 Task: Change  the formatting of the data to 'Which is Greater than5, 'In conditional formating, put the option 'Yelow Fill with Drak Yellow Text'In the sheet  Expense Tracker Spreadsheet Template Sheetbook
Action: Mouse moved to (511, 40)
Screenshot: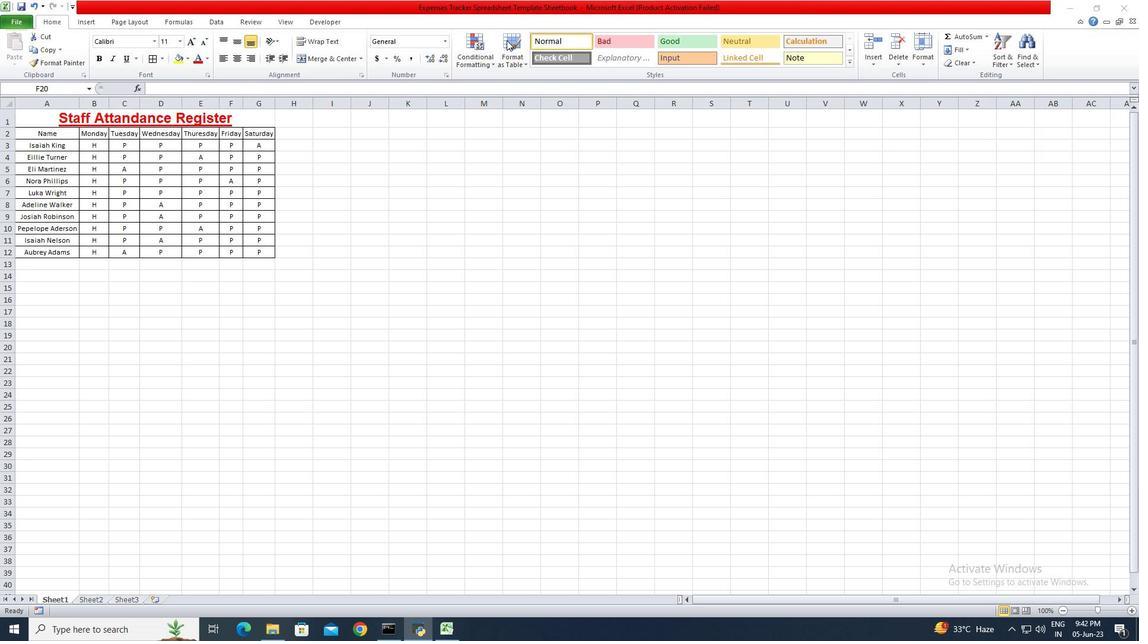 
Action: Mouse pressed left at (511, 40)
Screenshot: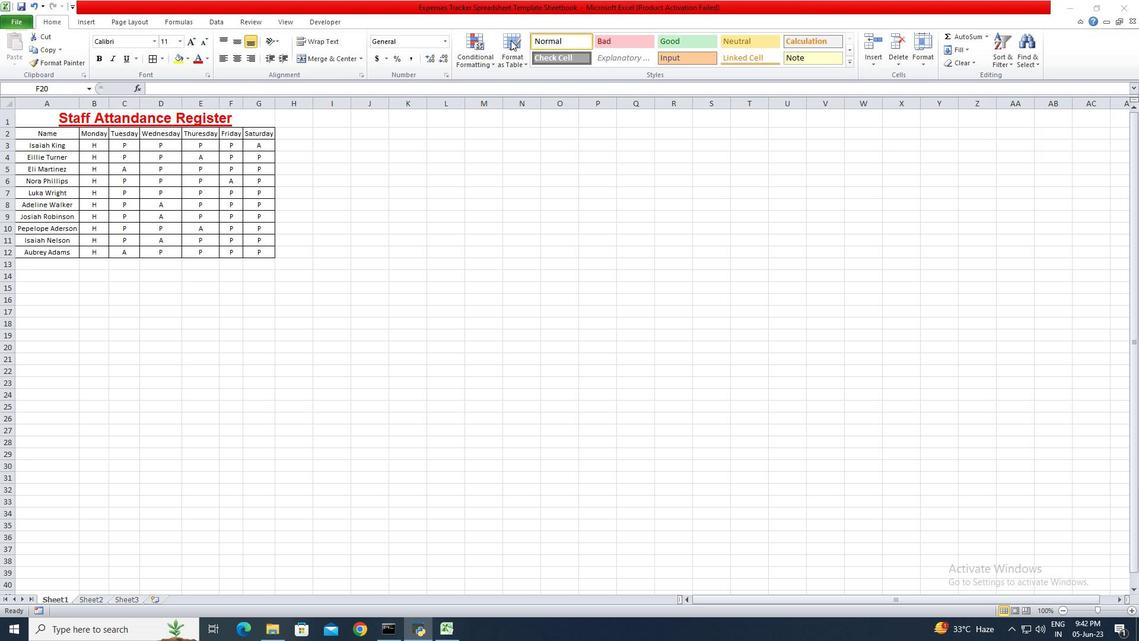 
Action: Mouse moved to (72, 139)
Screenshot: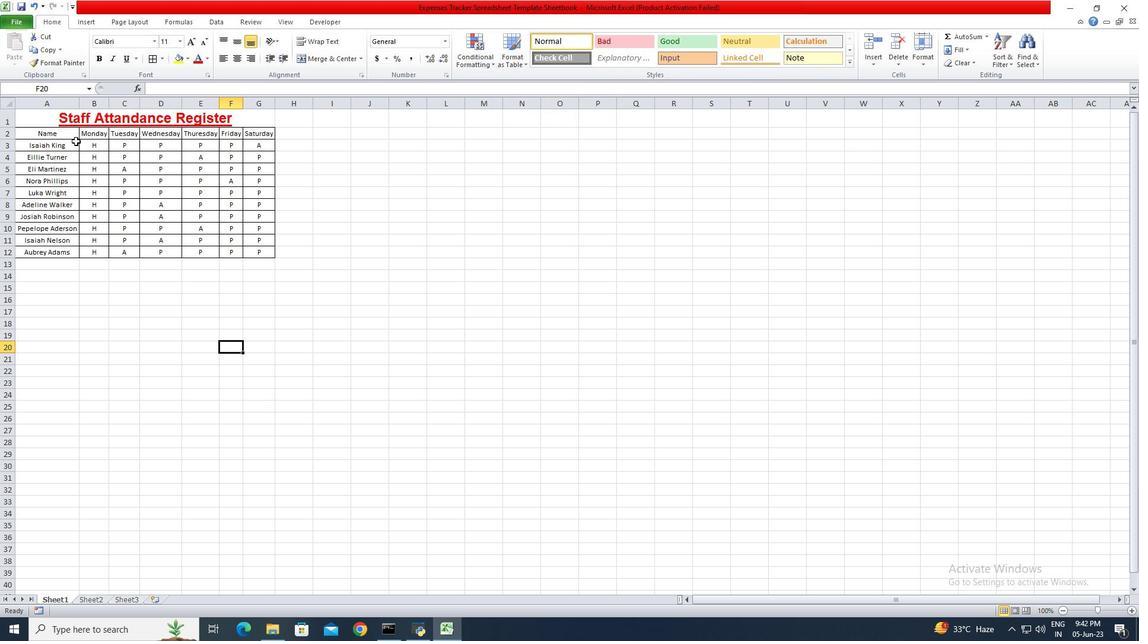 
Action: Mouse pressed left at (72, 139)
Screenshot: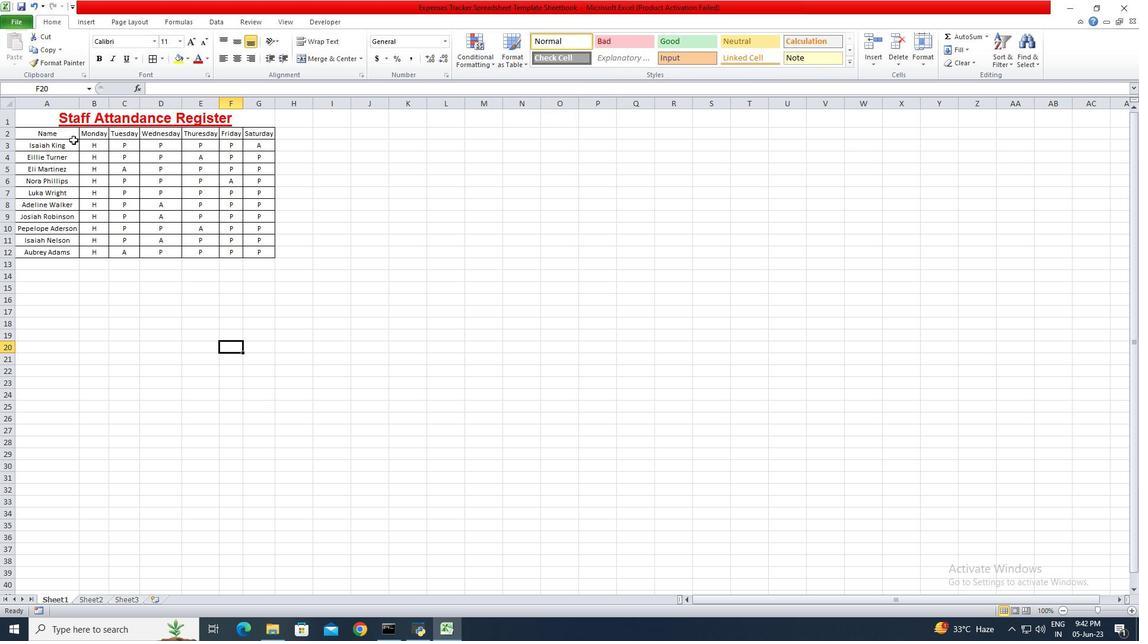 
Action: Mouse moved to (64, 134)
Screenshot: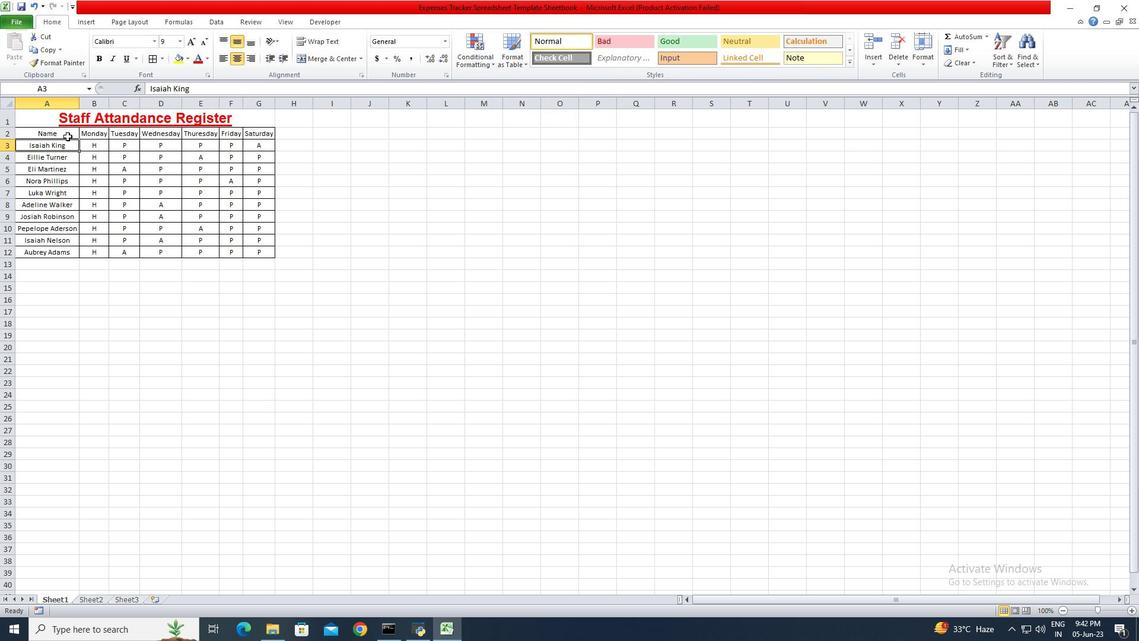 
Action: Mouse pressed left at (64, 134)
Screenshot: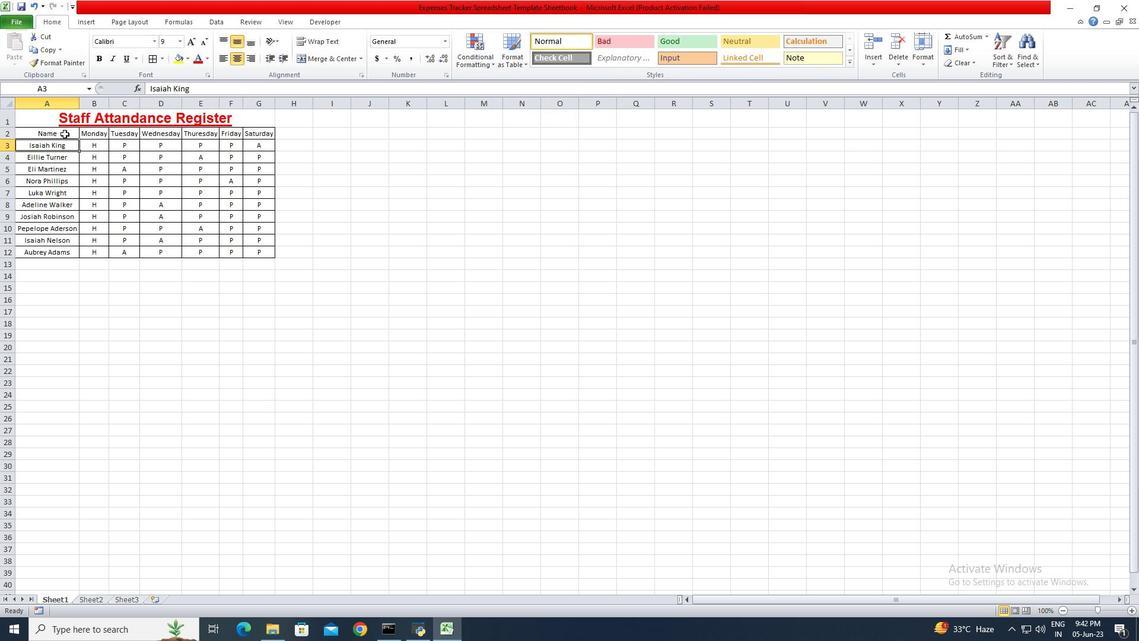 
Action: Mouse moved to (511, 48)
Screenshot: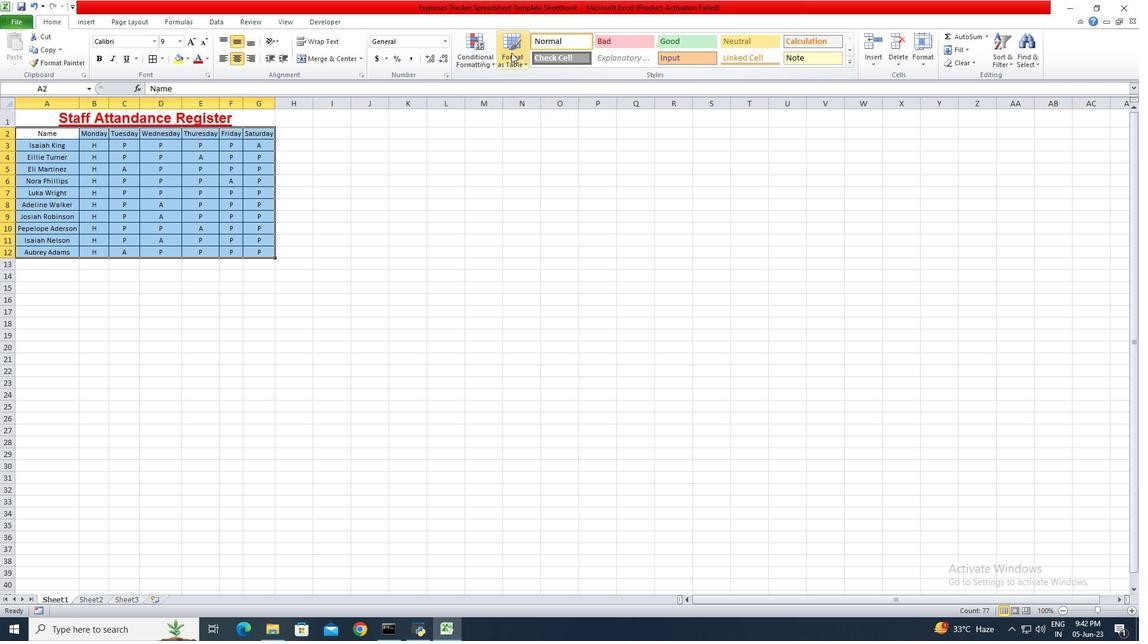 
Action: Mouse pressed left at (511, 48)
Screenshot: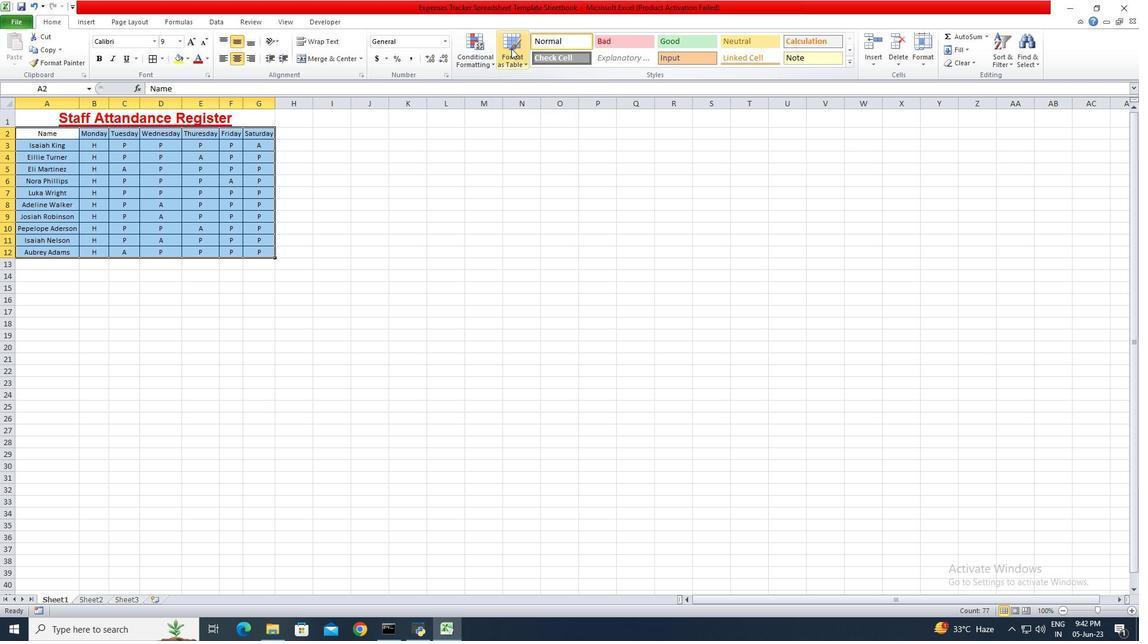 
Action: Mouse moved to (461, 62)
Screenshot: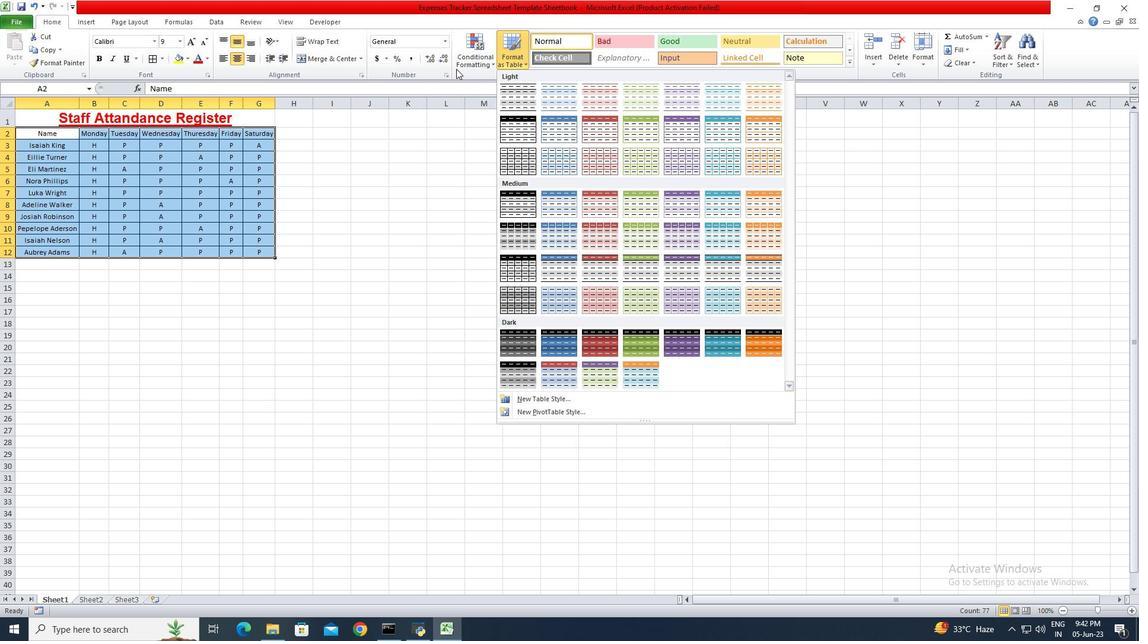 
Action: Mouse pressed left at (461, 62)
Screenshot: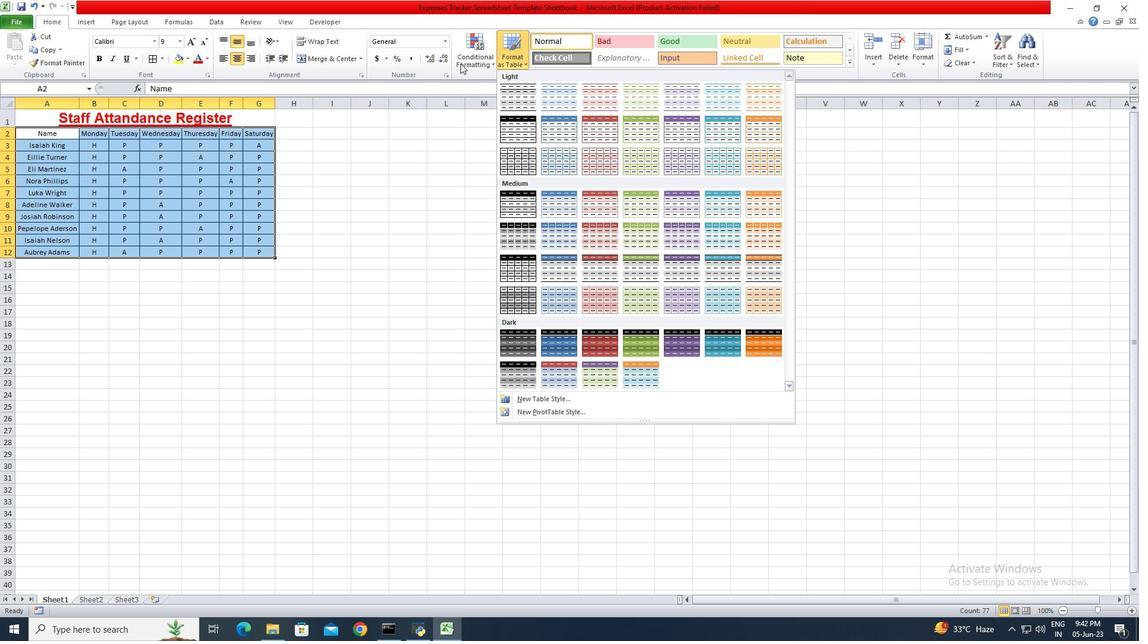 
Action: Mouse moved to (493, 81)
Screenshot: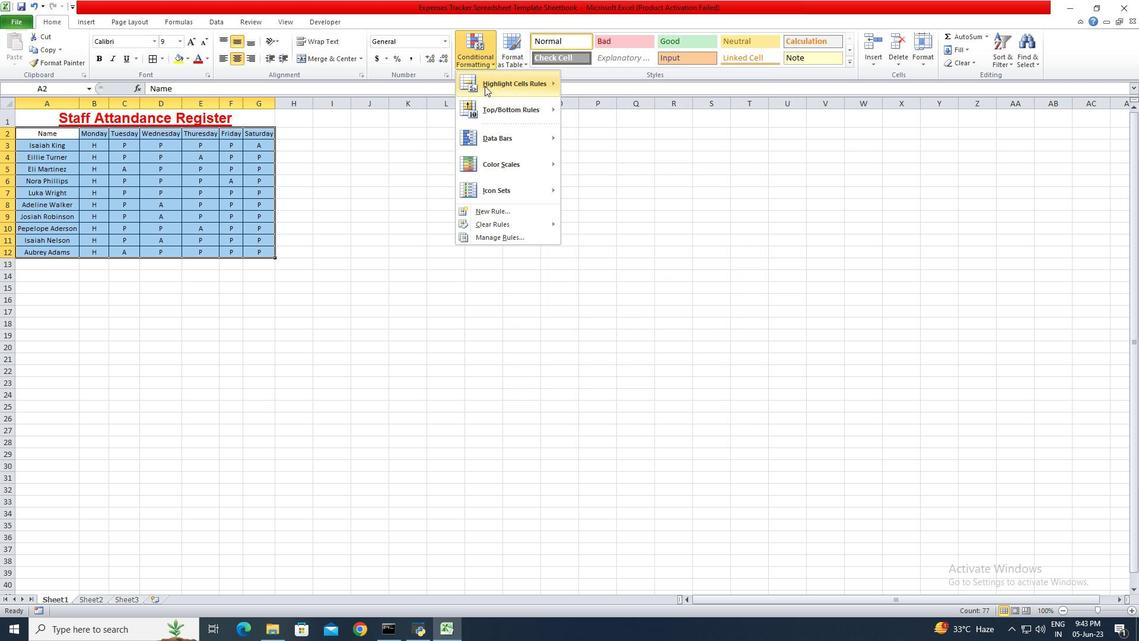 
Action: Mouse pressed left at (493, 81)
Screenshot: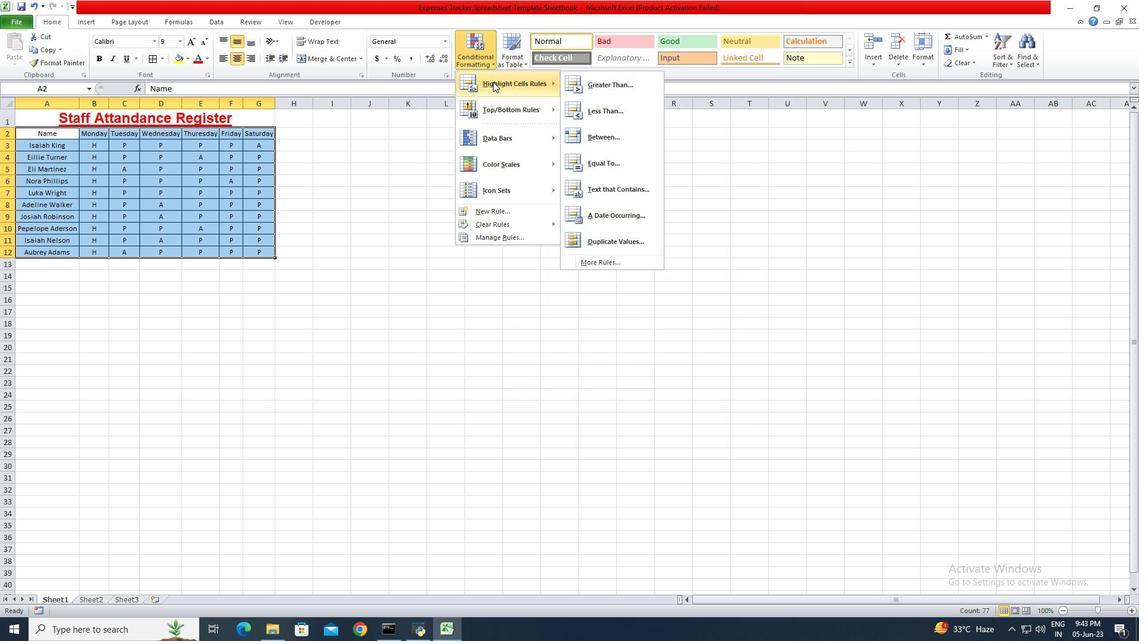 
Action: Mouse moved to (597, 79)
Screenshot: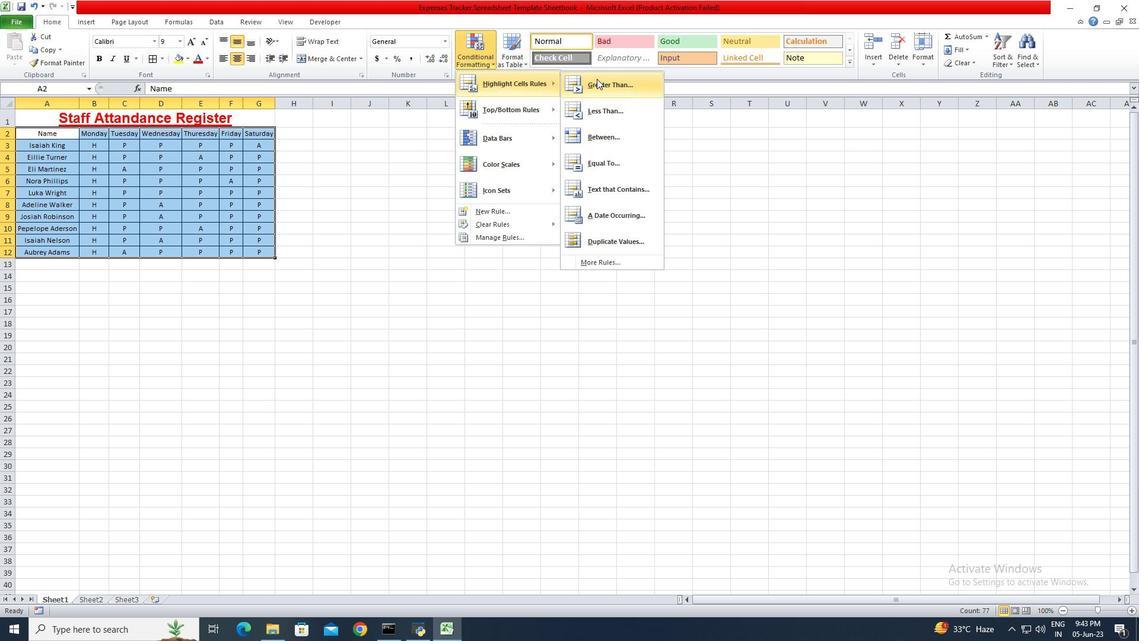 
Action: Mouse pressed left at (597, 79)
Screenshot: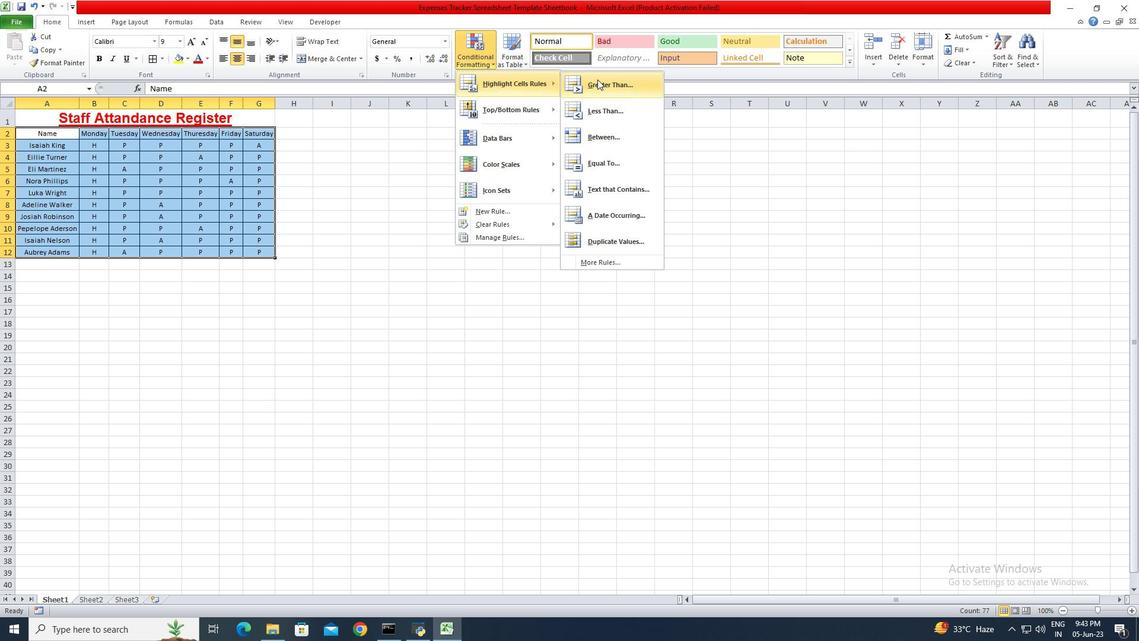 
Action: Mouse moved to (36, 131)
Screenshot: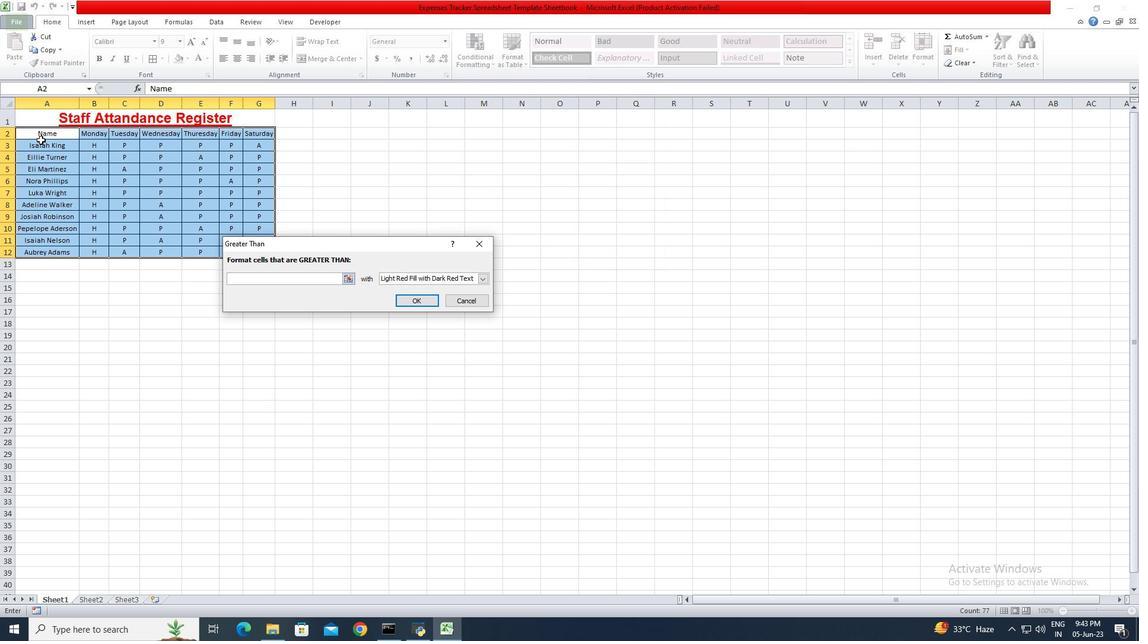 
Action: Mouse pressed left at (36, 131)
Screenshot: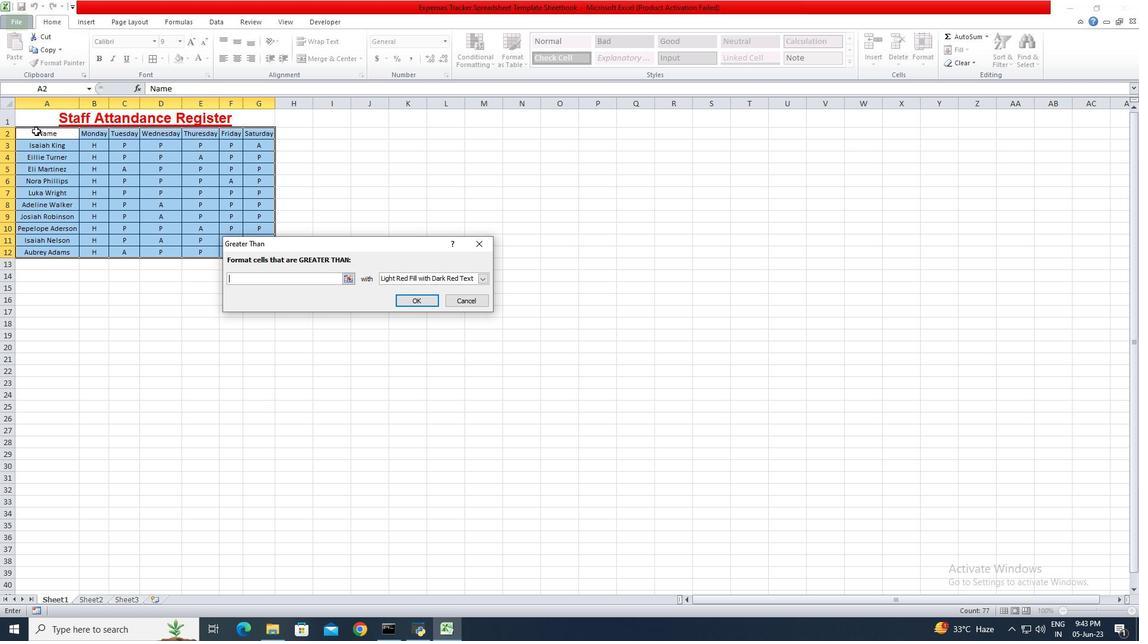 
Action: Mouse moved to (483, 277)
Screenshot: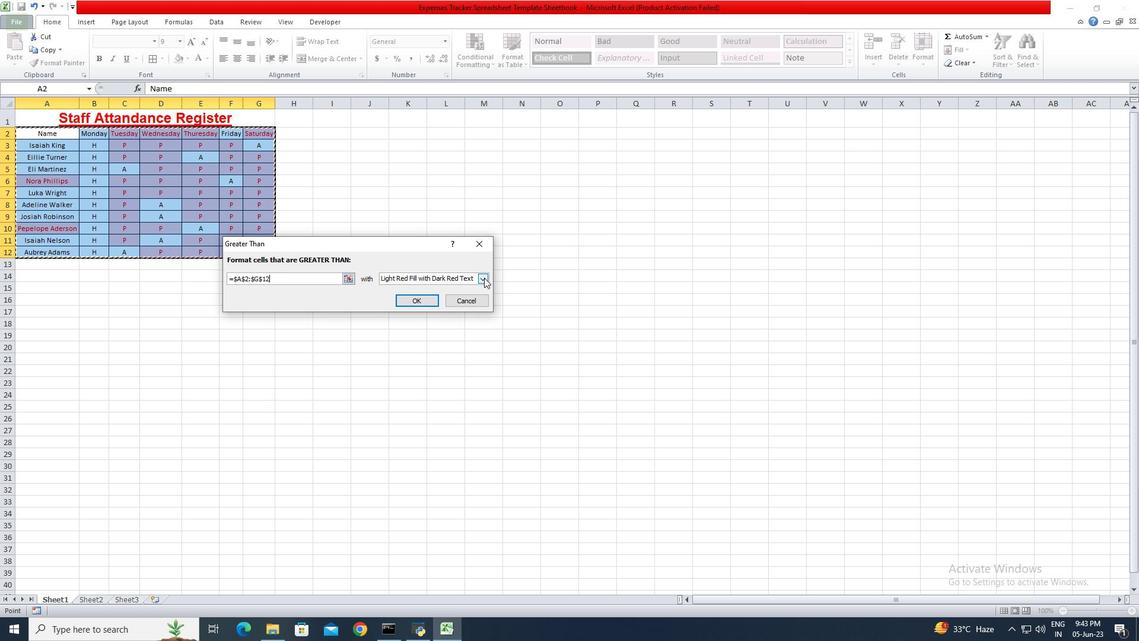 
Action: Mouse pressed left at (483, 277)
Screenshot: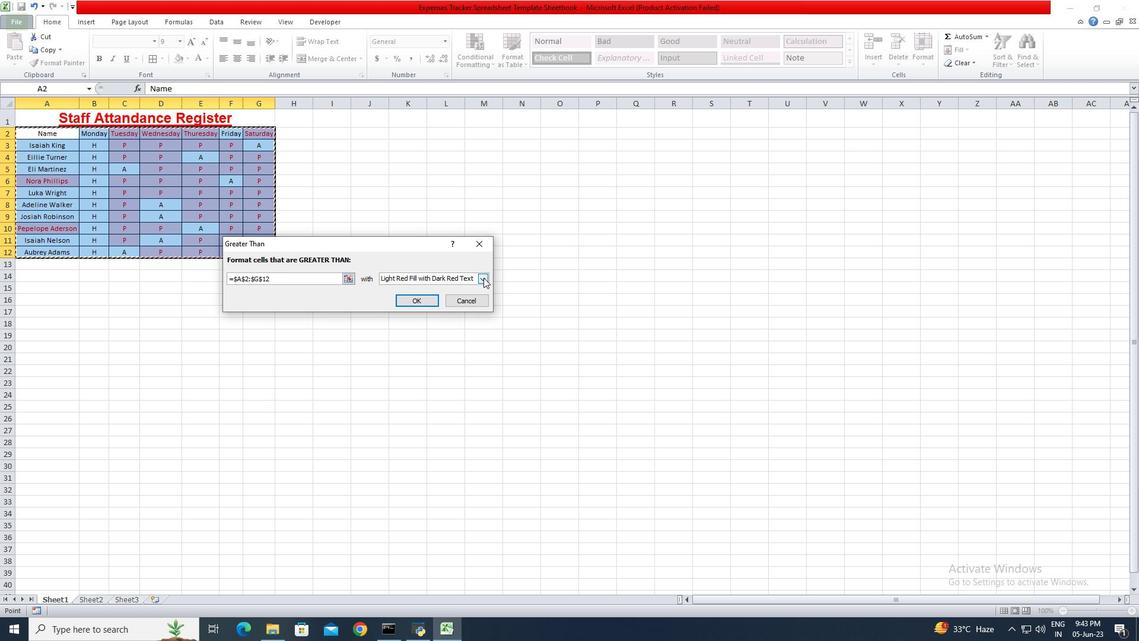 
Action: Mouse moved to (444, 299)
Screenshot: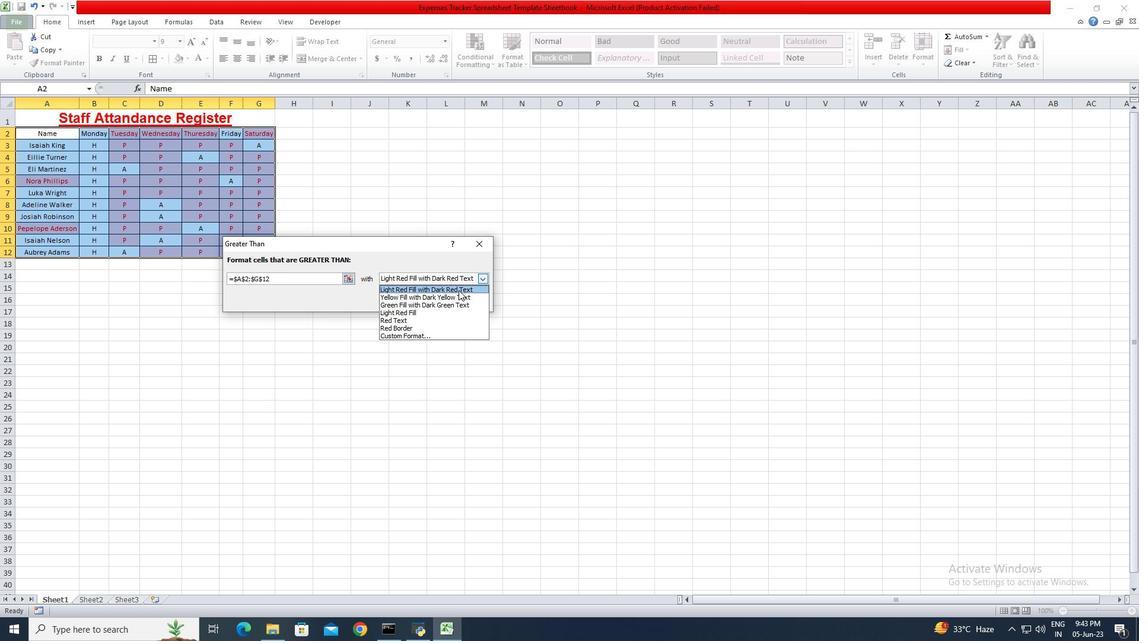 
Action: Mouse pressed left at (444, 299)
Screenshot: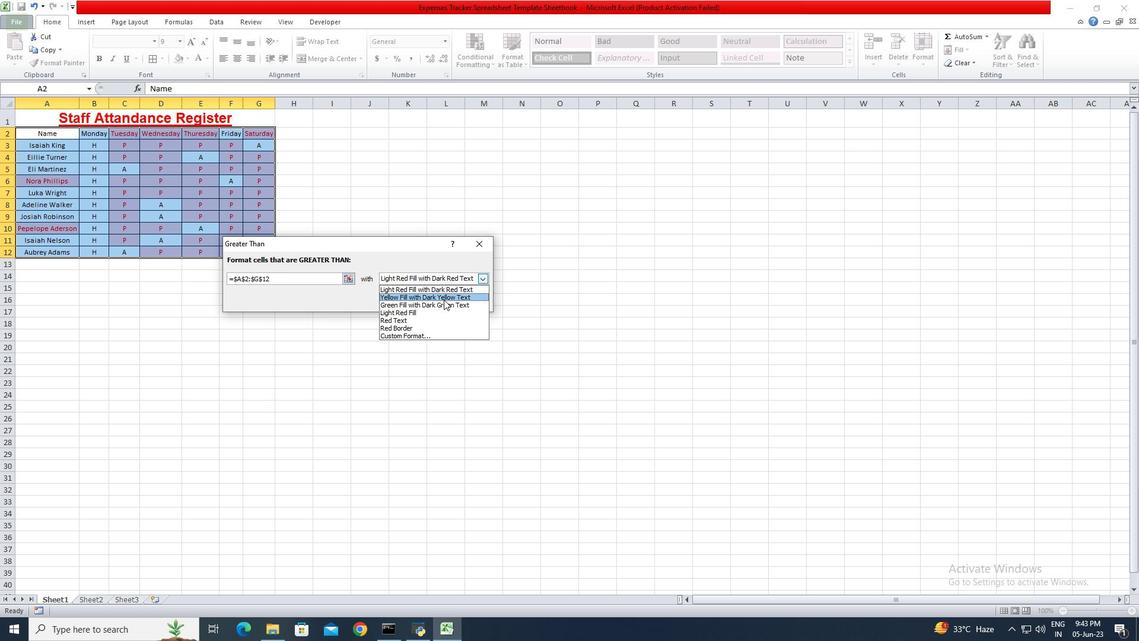 
Action: Mouse moved to (401, 305)
Screenshot: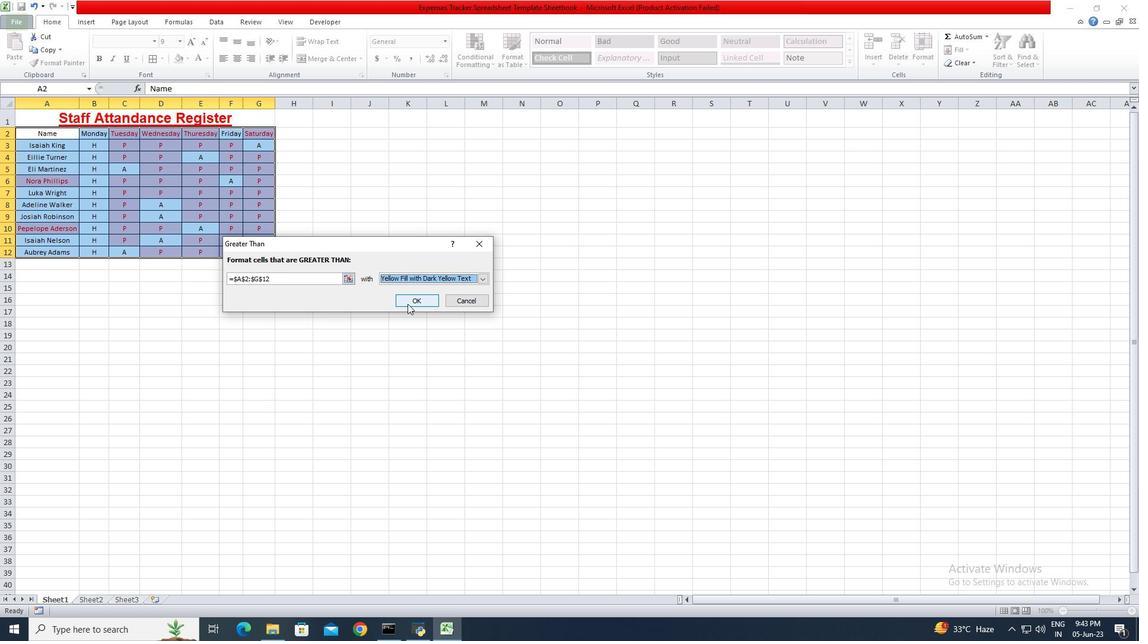
Action: Mouse pressed left at (401, 305)
Screenshot: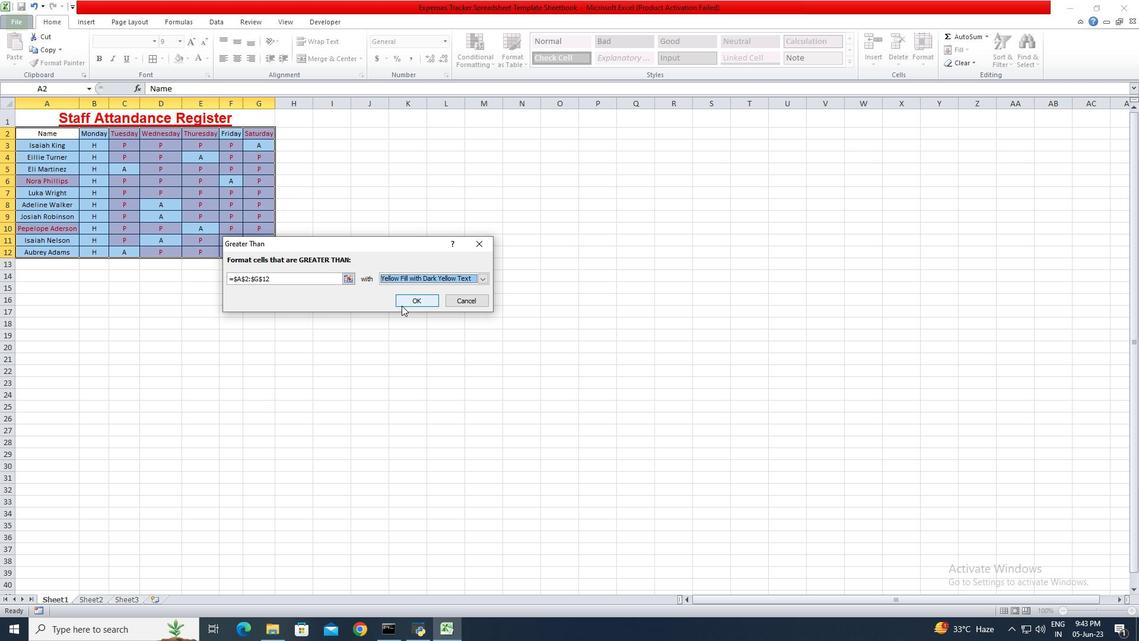 
Action: Mouse moved to (743, 294)
Screenshot: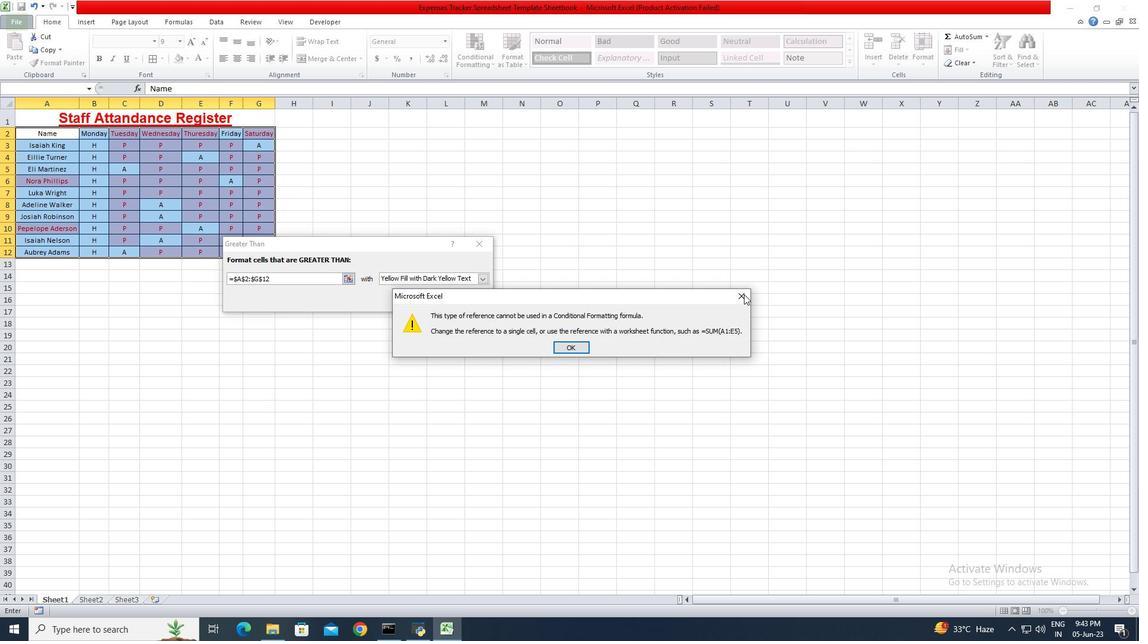 
Action: Mouse pressed left at (743, 294)
Screenshot: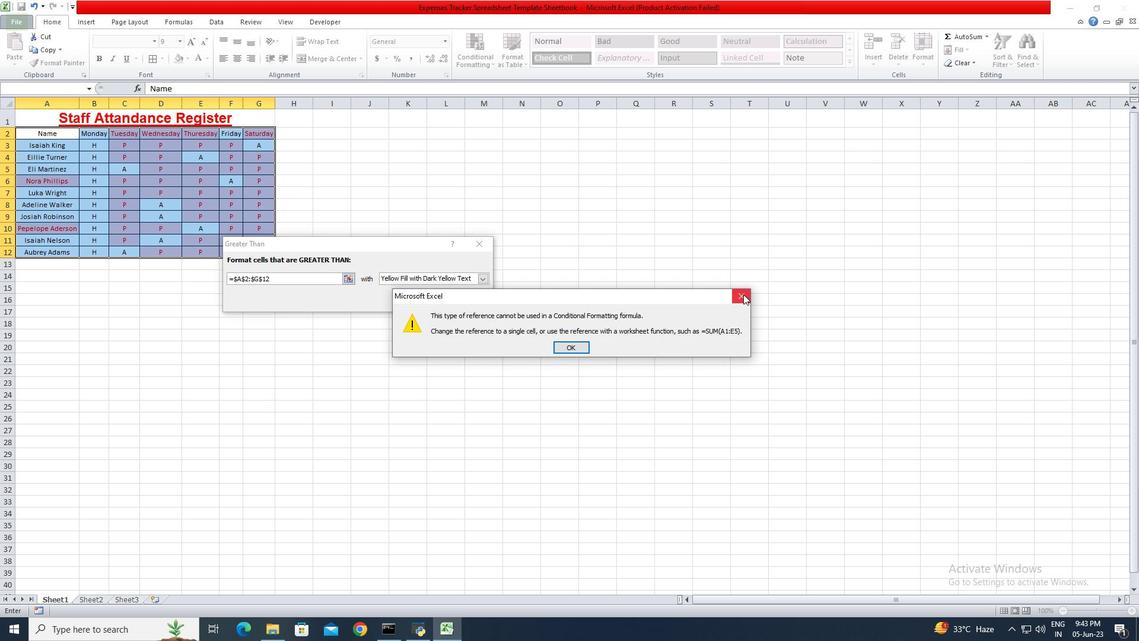 
Action: Mouse moved to (479, 245)
Screenshot: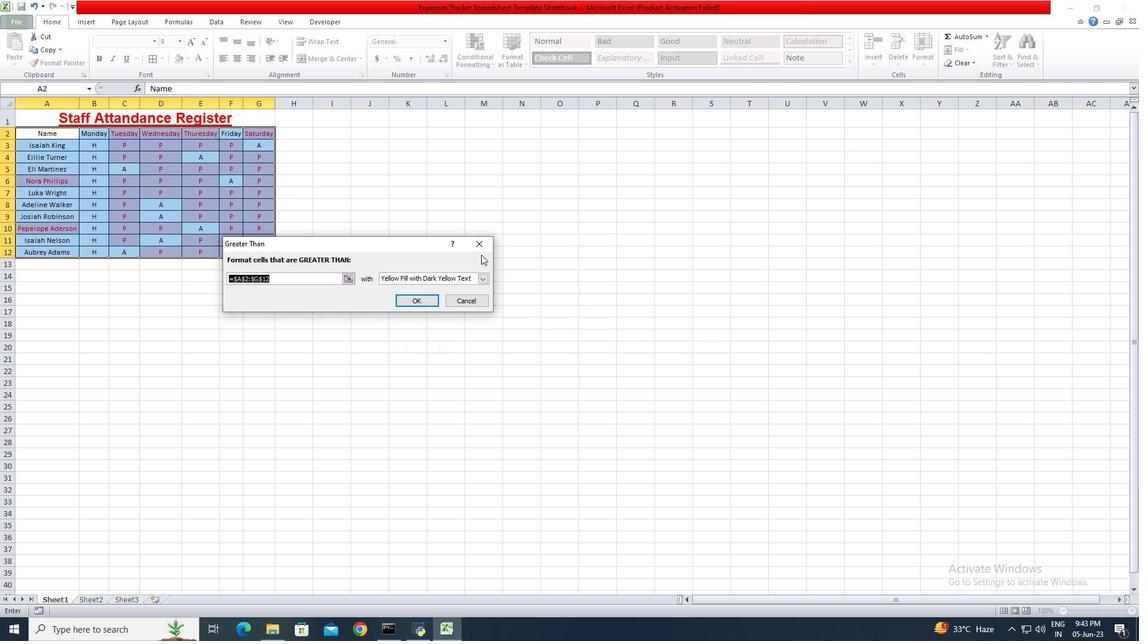 
Action: Mouse pressed left at (479, 245)
Screenshot: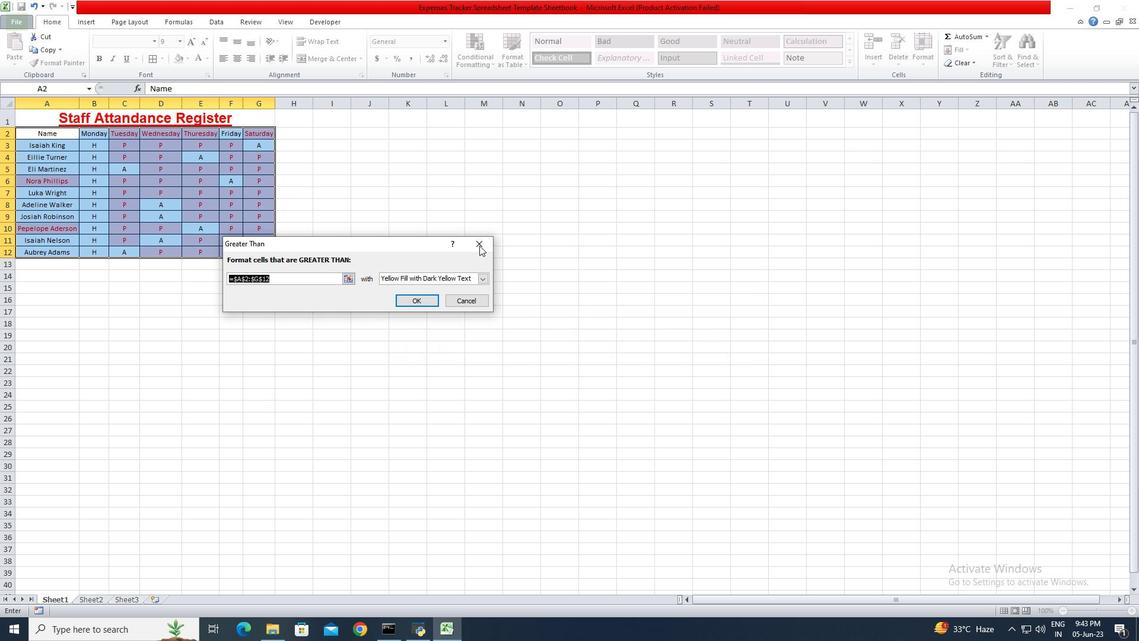 
Action: Mouse moved to (16, 17)
Screenshot: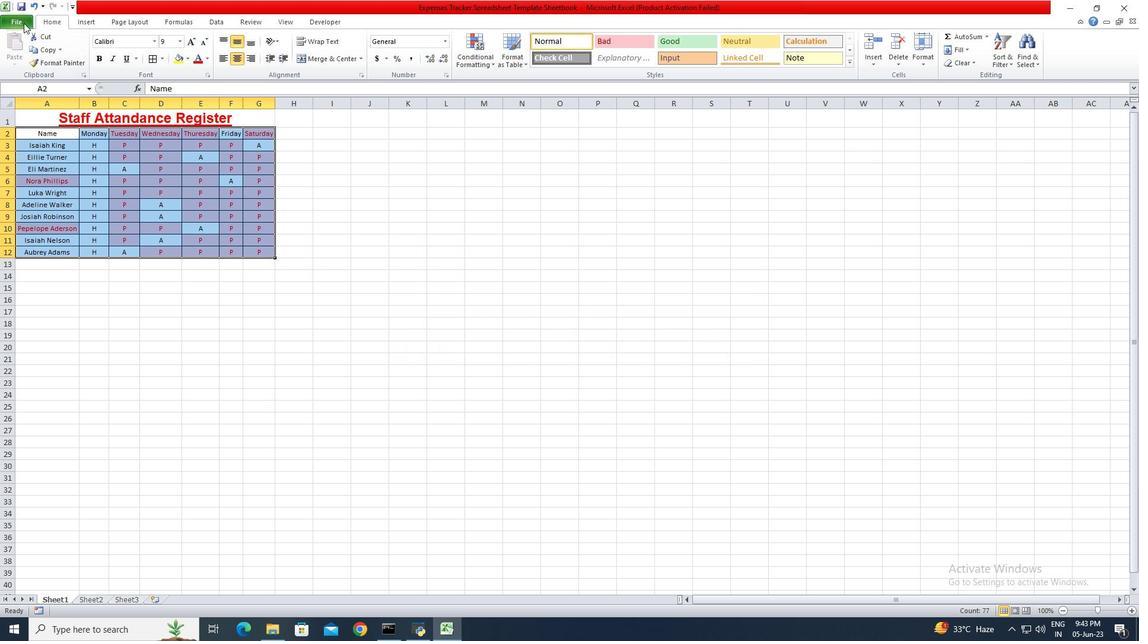
Action: Mouse pressed left at (16, 17)
Screenshot: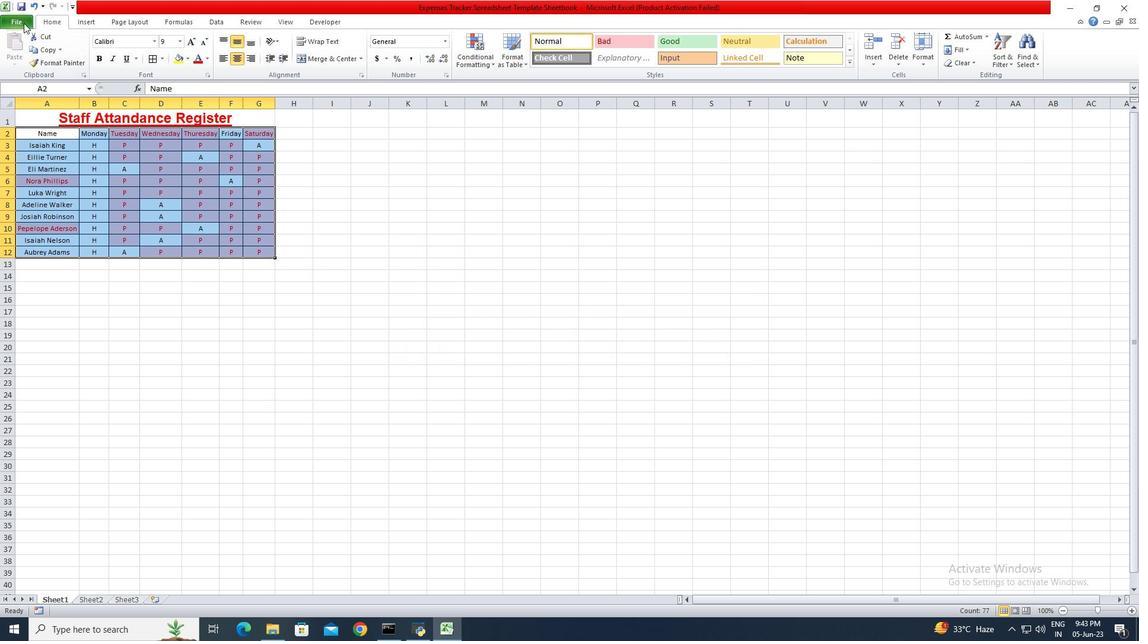 
Action: Mouse moved to (23, 41)
Screenshot: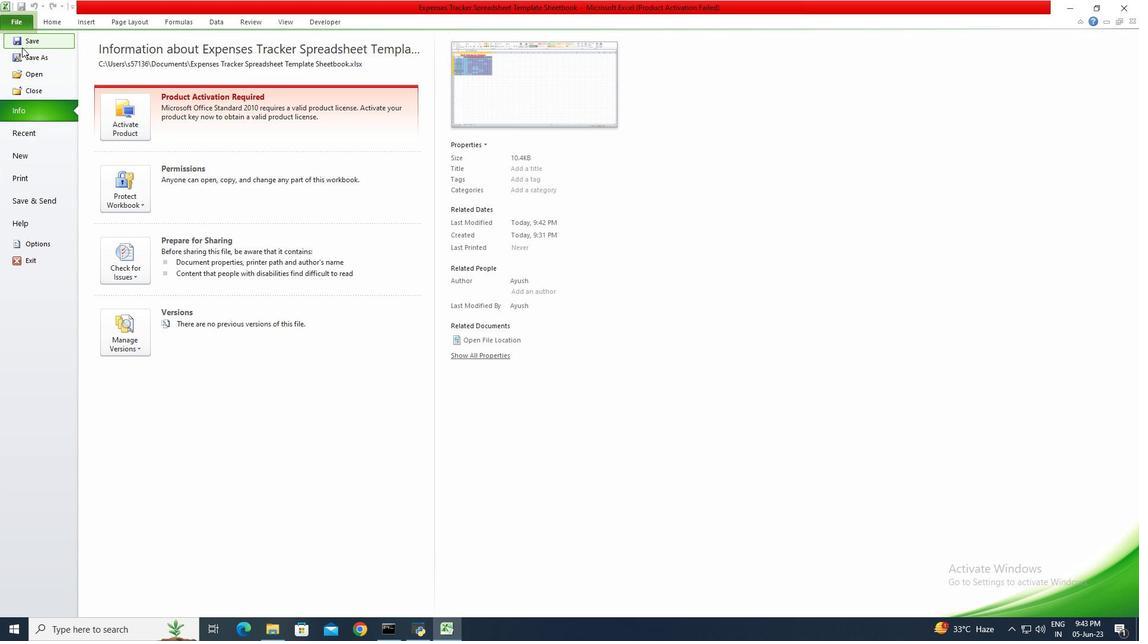 
Action: Mouse pressed left at (23, 41)
Screenshot: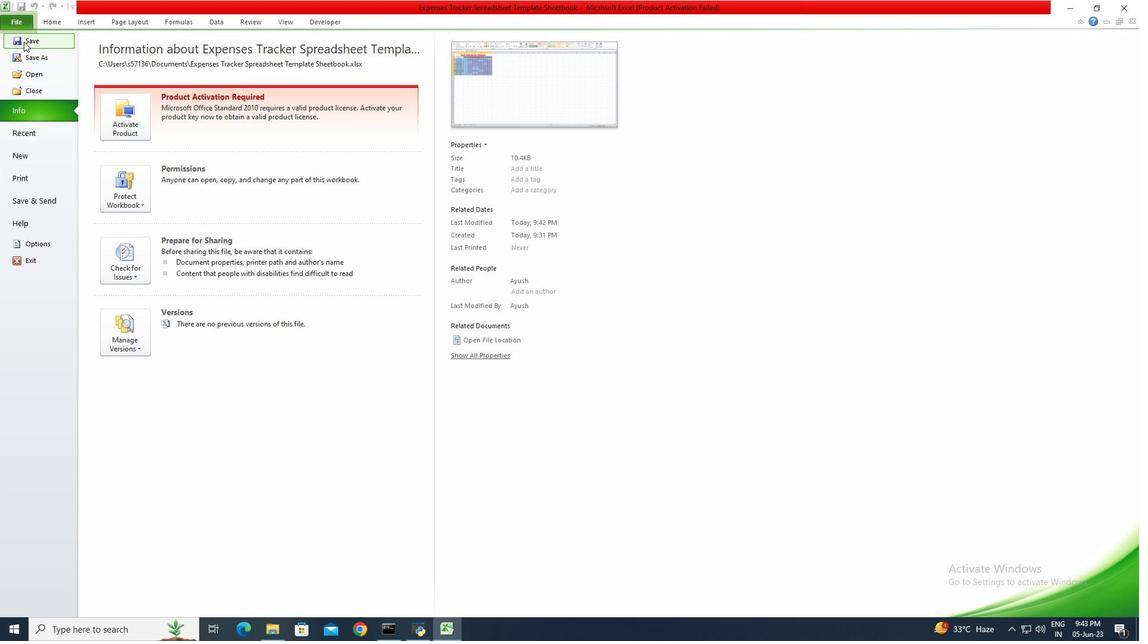 
